 Task: Learn more about a career.
Action: Mouse moved to (662, 93)
Screenshot: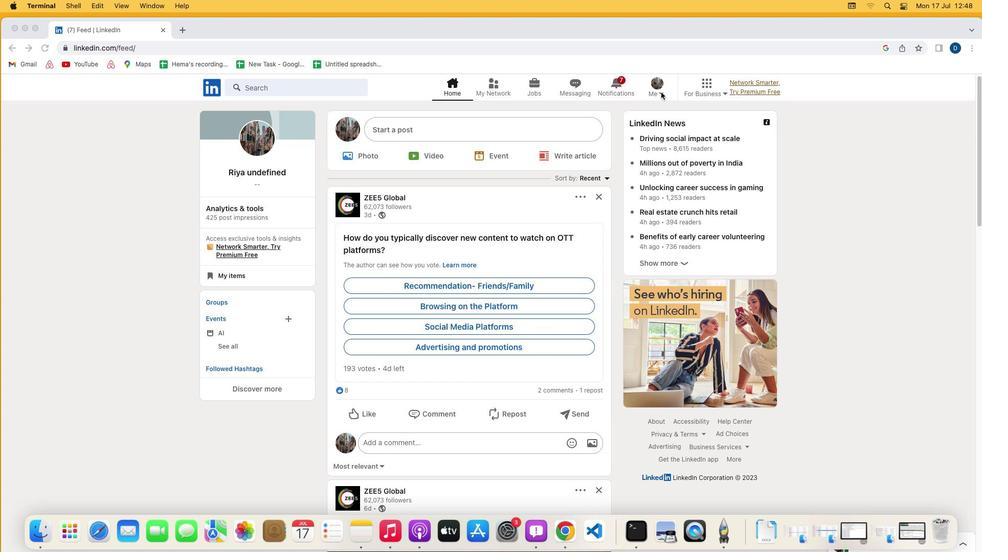 
Action: Mouse pressed left at (662, 93)
Screenshot: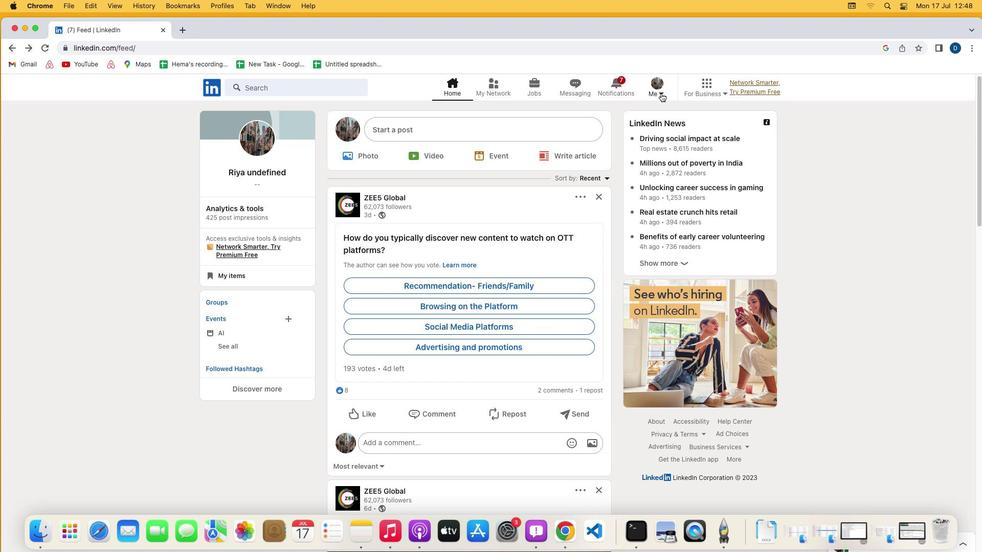 
Action: Mouse moved to (663, 95)
Screenshot: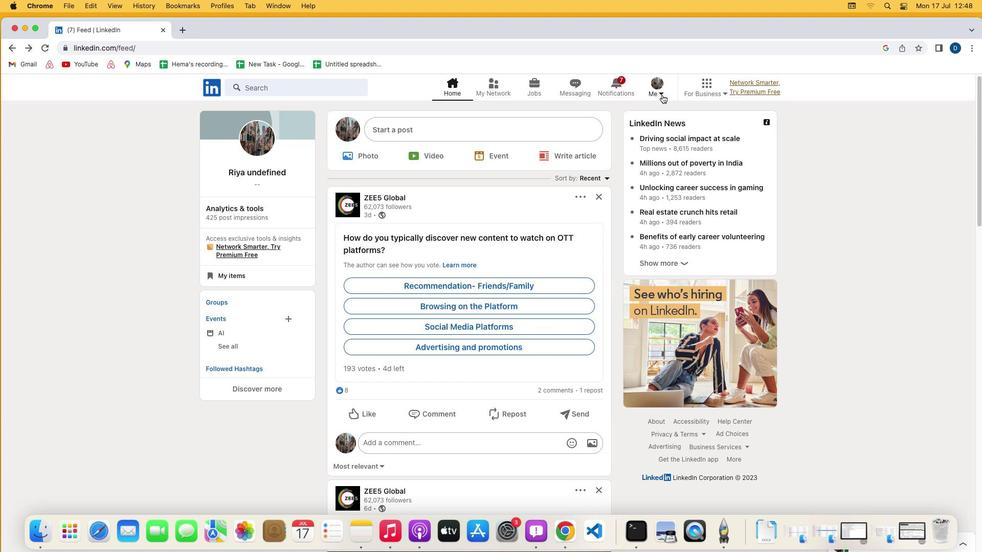 
Action: Mouse pressed left at (663, 95)
Screenshot: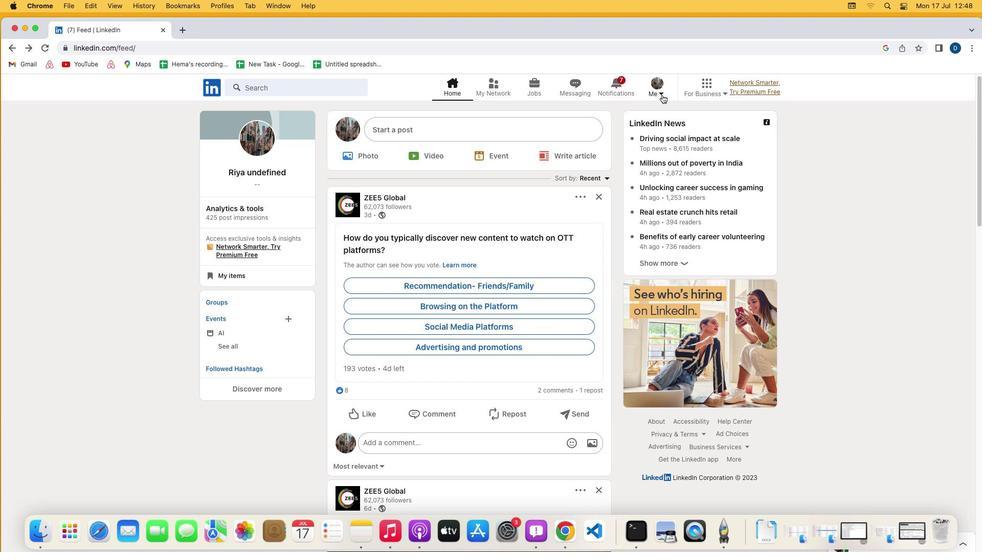 
Action: Mouse moved to (588, 200)
Screenshot: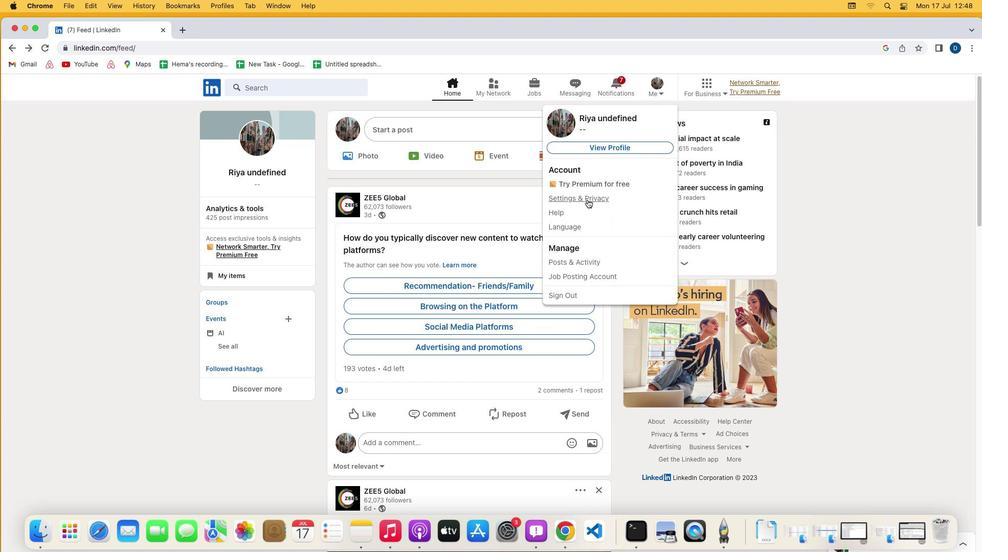
Action: Mouse pressed left at (588, 200)
Screenshot: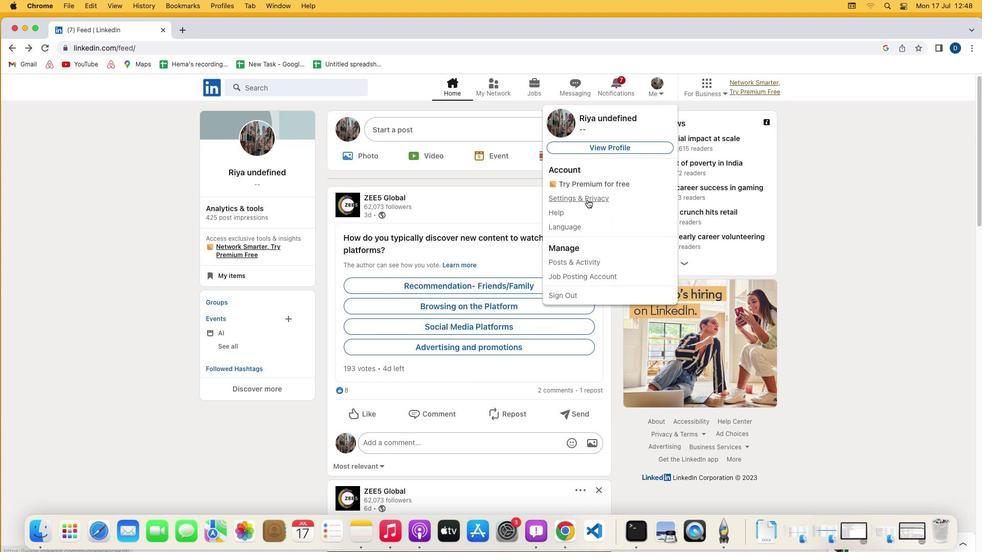 
Action: Mouse moved to (508, 324)
Screenshot: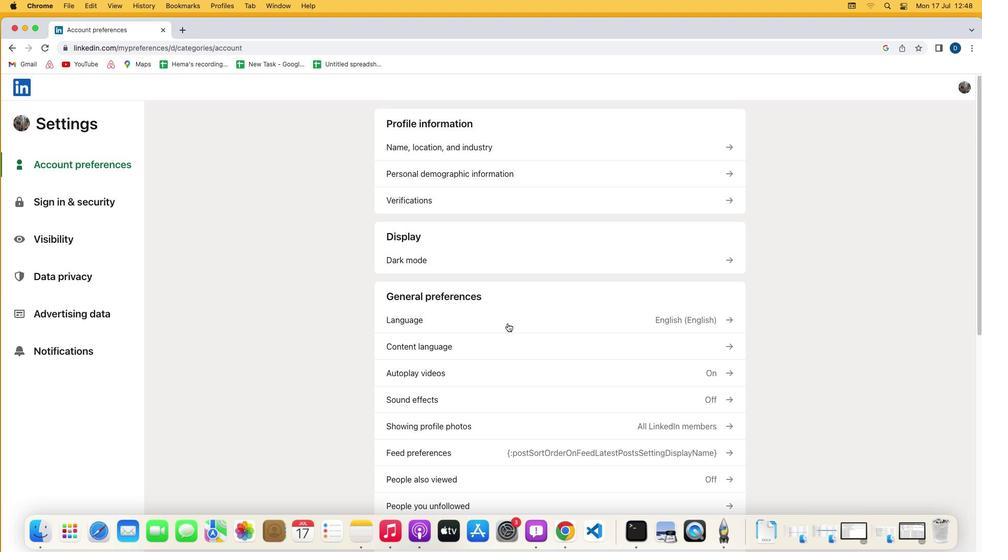 
Action: Mouse scrolled (508, 324) with delta (0, 0)
Screenshot: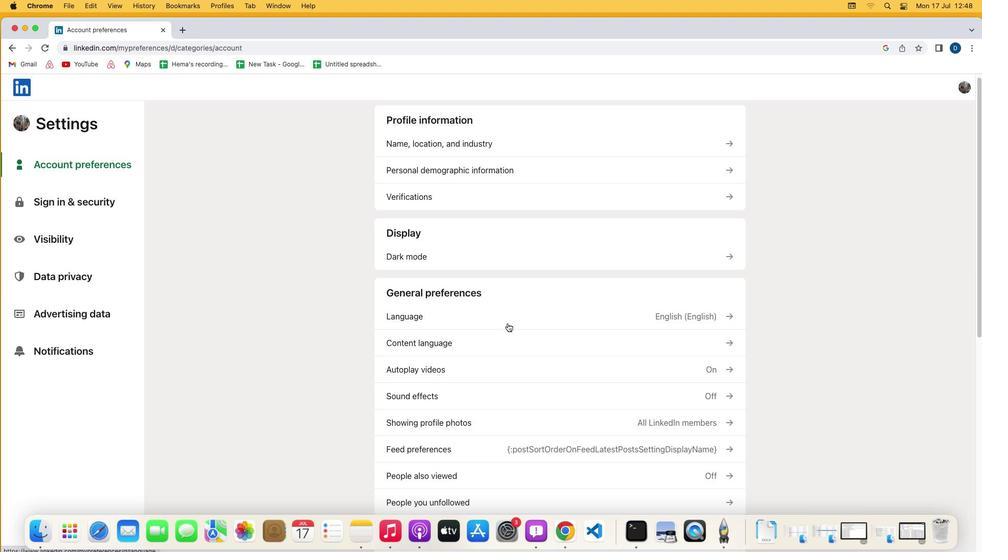 
Action: Mouse scrolled (508, 324) with delta (0, 0)
Screenshot: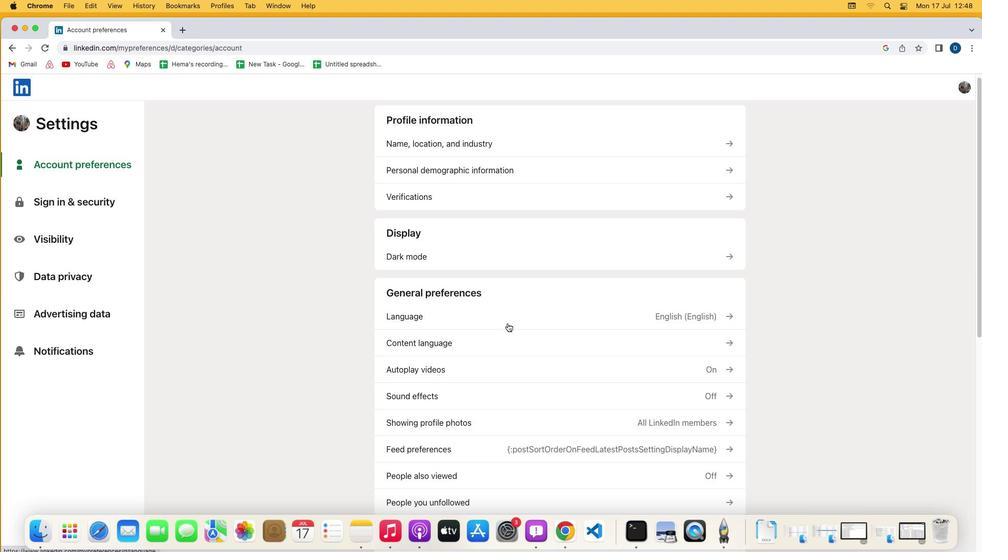 
Action: Mouse scrolled (508, 324) with delta (0, 0)
Screenshot: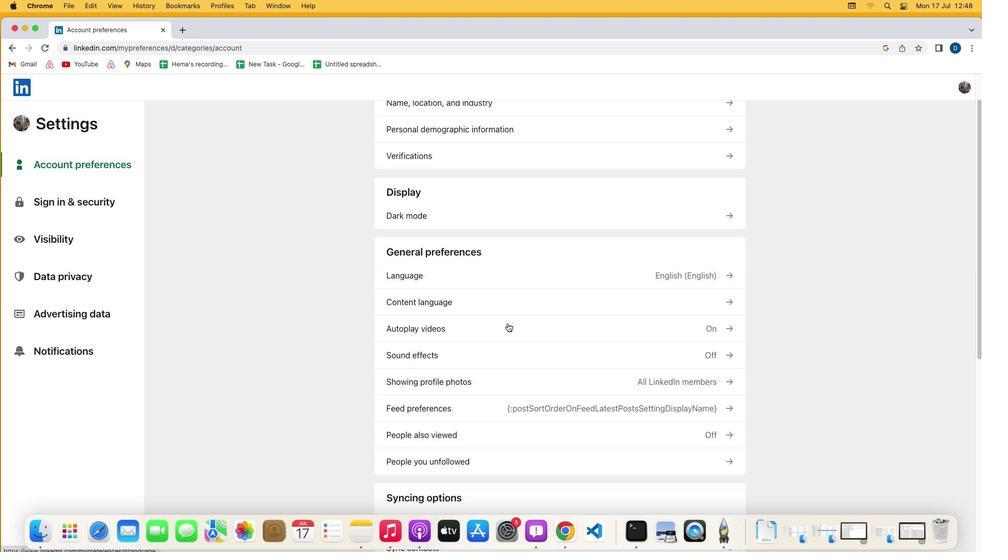 
Action: Mouse scrolled (508, 324) with delta (0, -1)
Screenshot: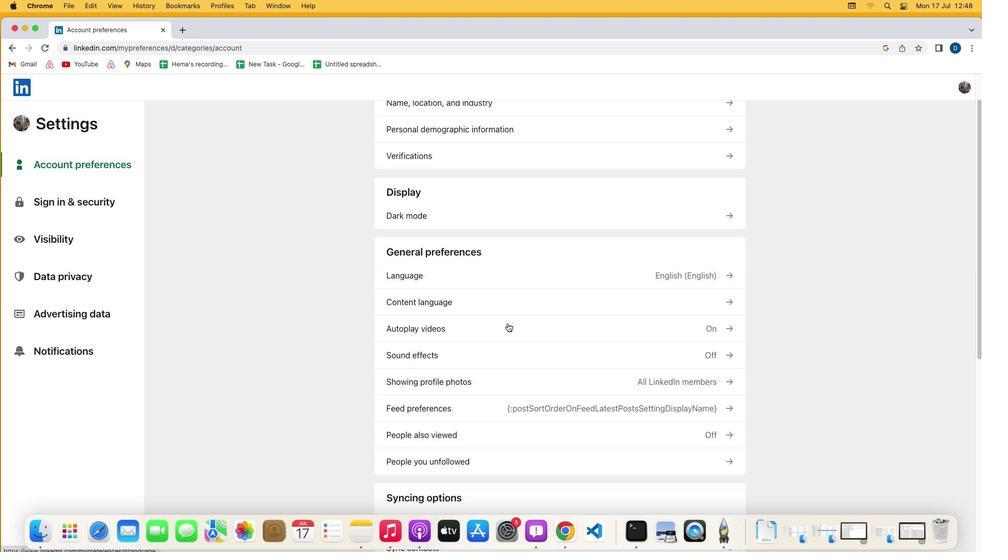 
Action: Mouse scrolled (508, 324) with delta (0, -2)
Screenshot: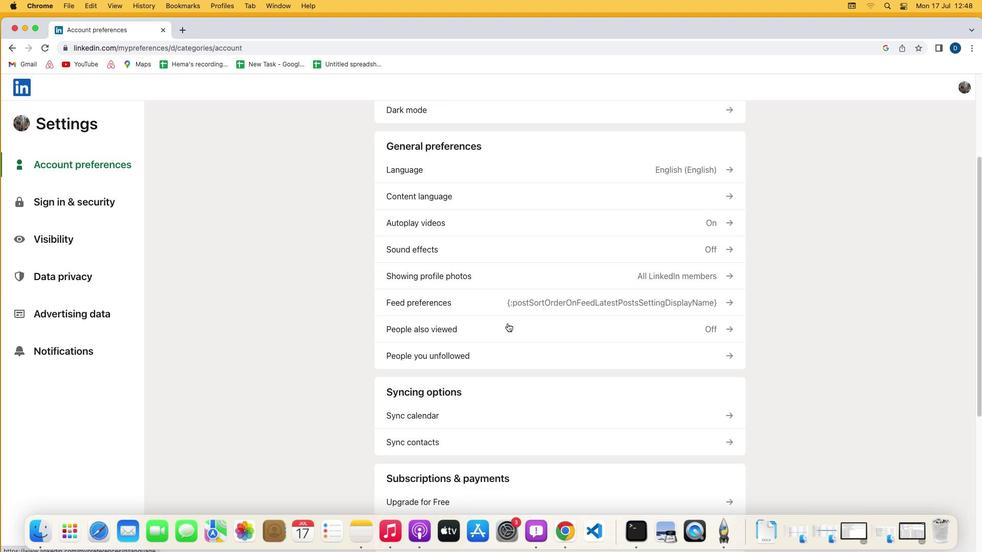 
Action: Mouse scrolled (508, 324) with delta (0, 0)
Screenshot: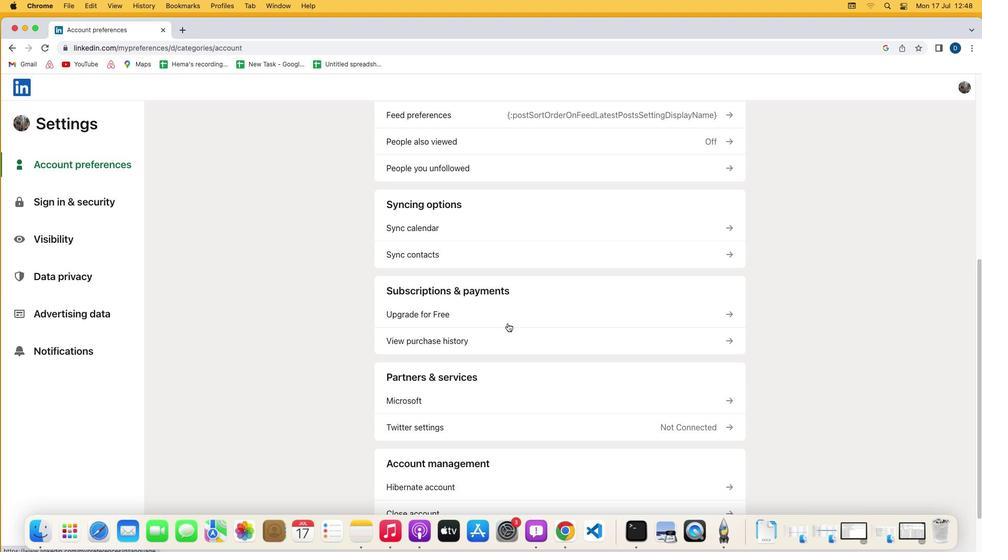 
Action: Mouse scrolled (508, 324) with delta (0, 0)
Screenshot: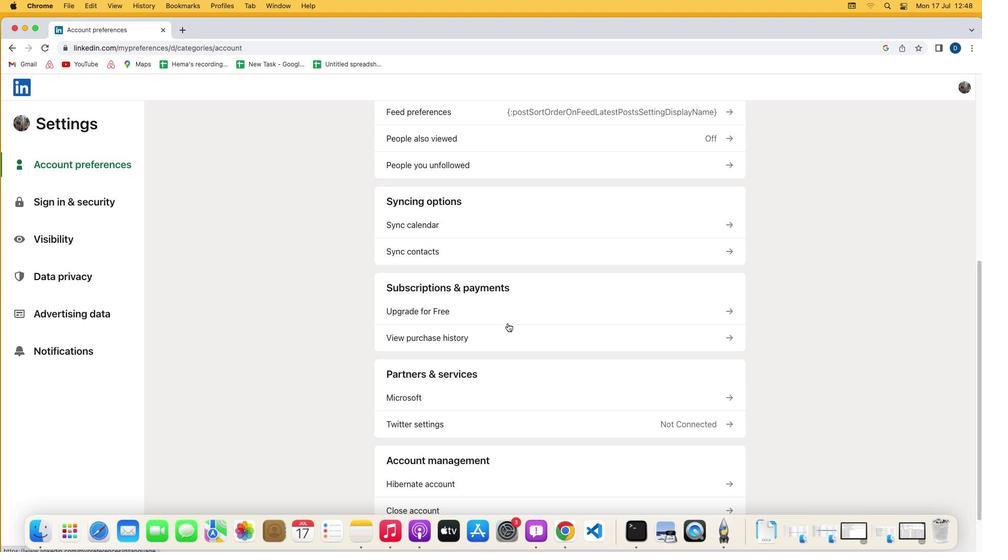 
Action: Mouse scrolled (508, 324) with delta (0, 0)
Screenshot: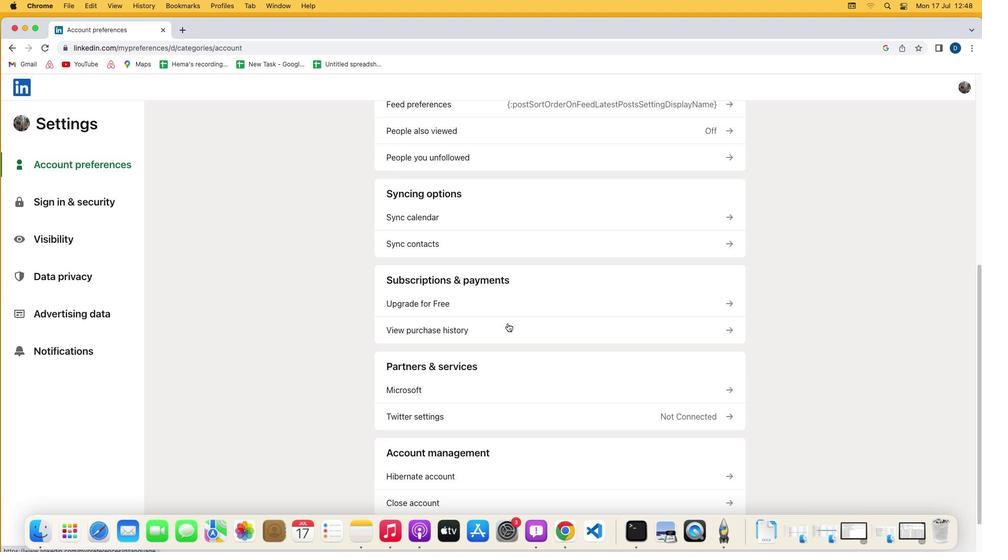 
Action: Mouse moved to (444, 250)
Screenshot: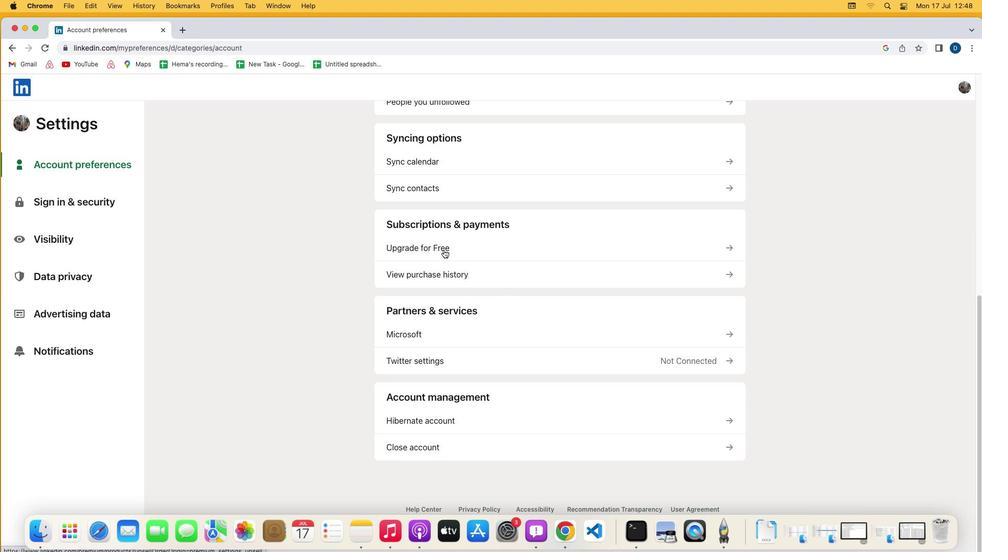 
Action: Mouse pressed left at (444, 250)
Screenshot: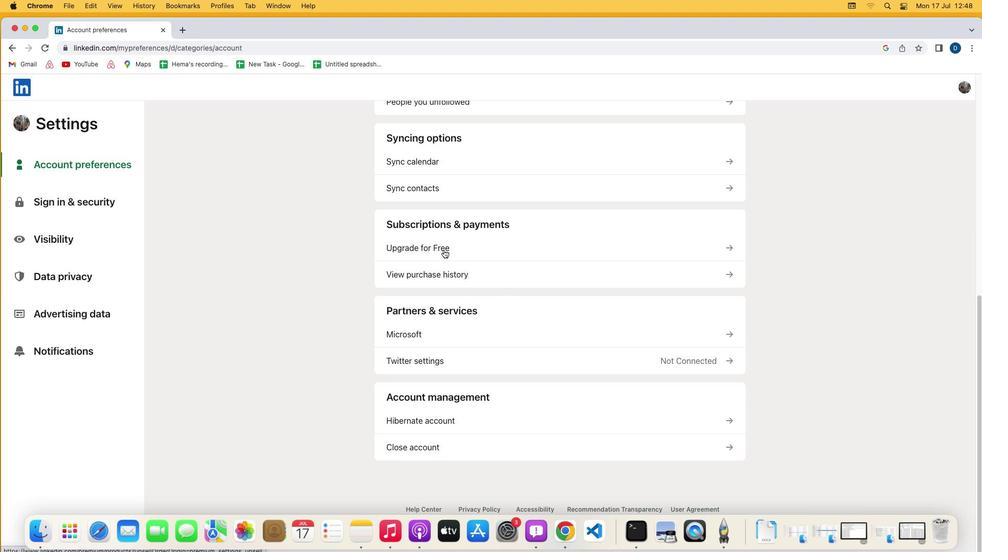 
Action: Mouse moved to (399, 300)
Screenshot: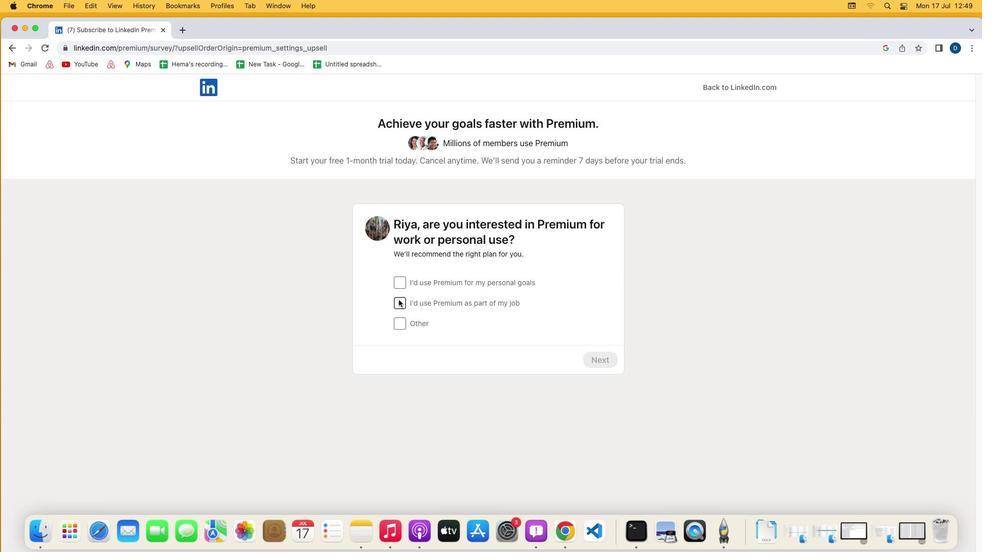
Action: Mouse pressed left at (399, 300)
Screenshot: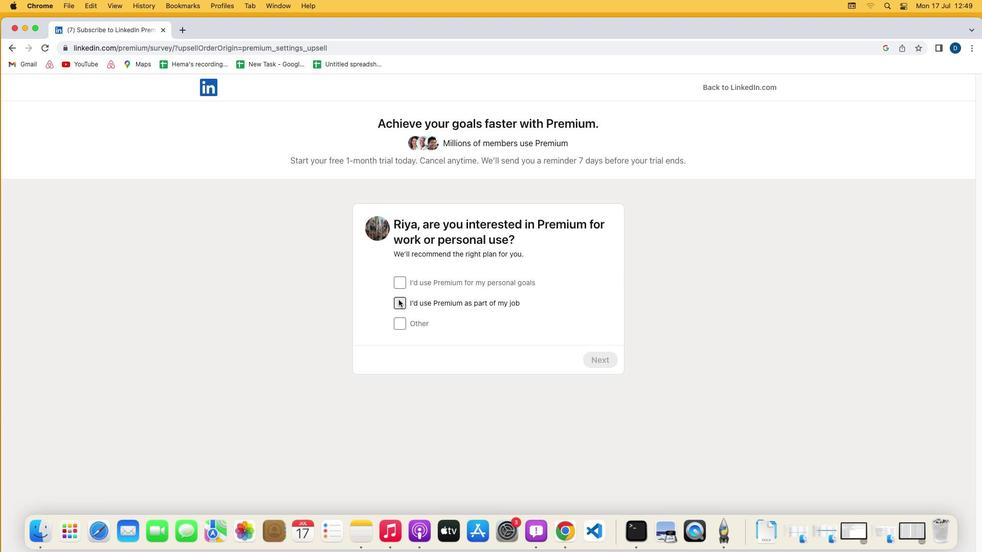 
Action: Mouse moved to (592, 357)
Screenshot: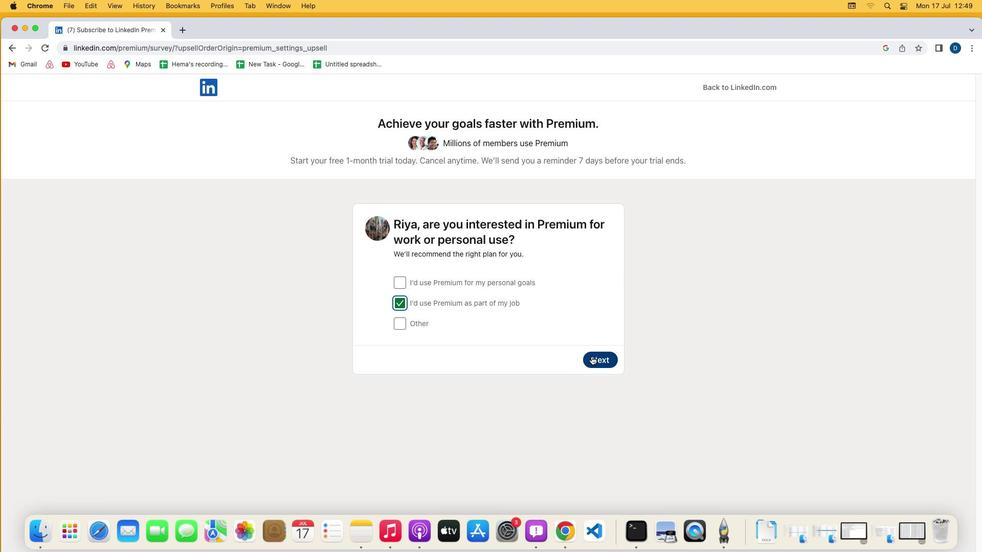 
Action: Mouse pressed left at (592, 357)
Screenshot: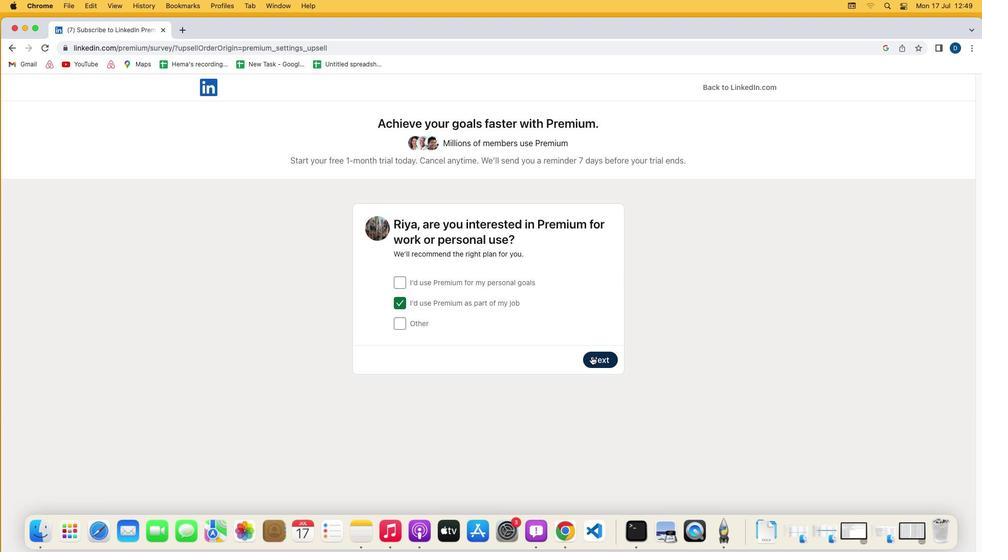 
Action: Mouse moved to (604, 424)
Screenshot: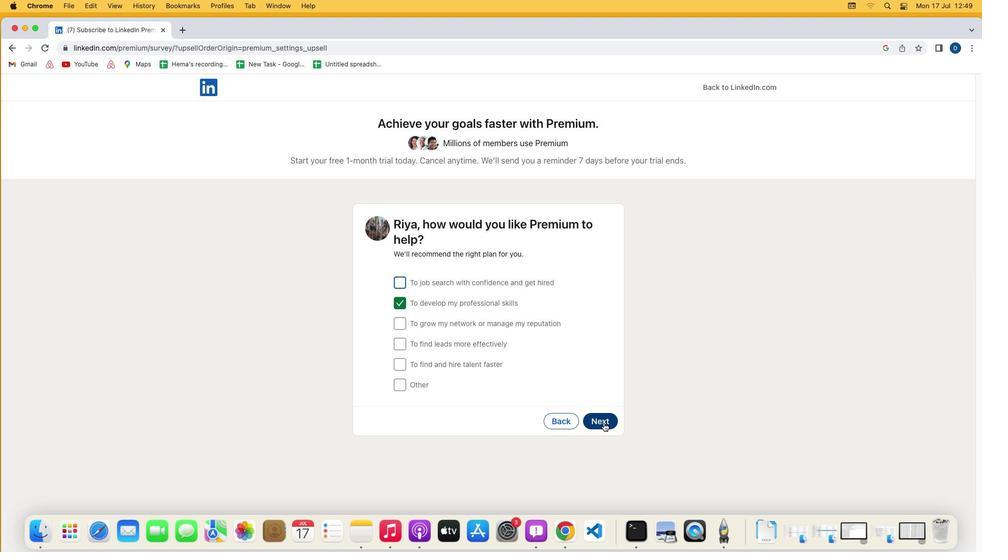 
Action: Mouse pressed left at (604, 424)
Screenshot: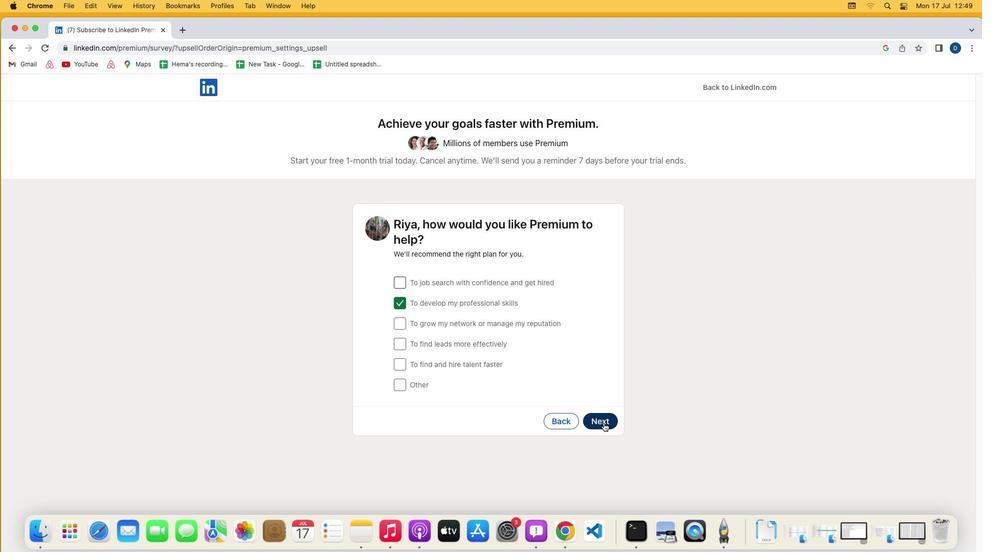 
Action: Mouse moved to (399, 385)
Screenshot: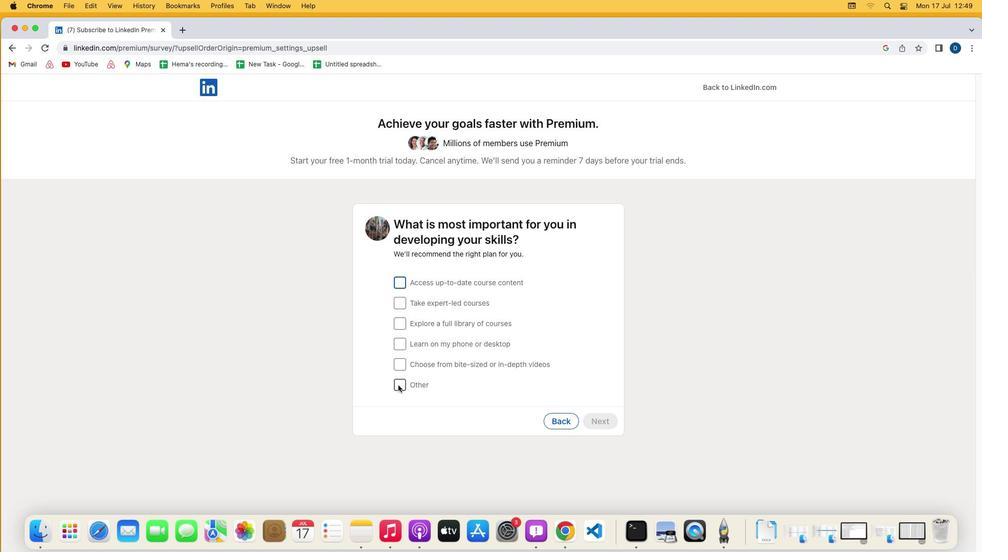 
Action: Mouse pressed left at (399, 385)
Screenshot: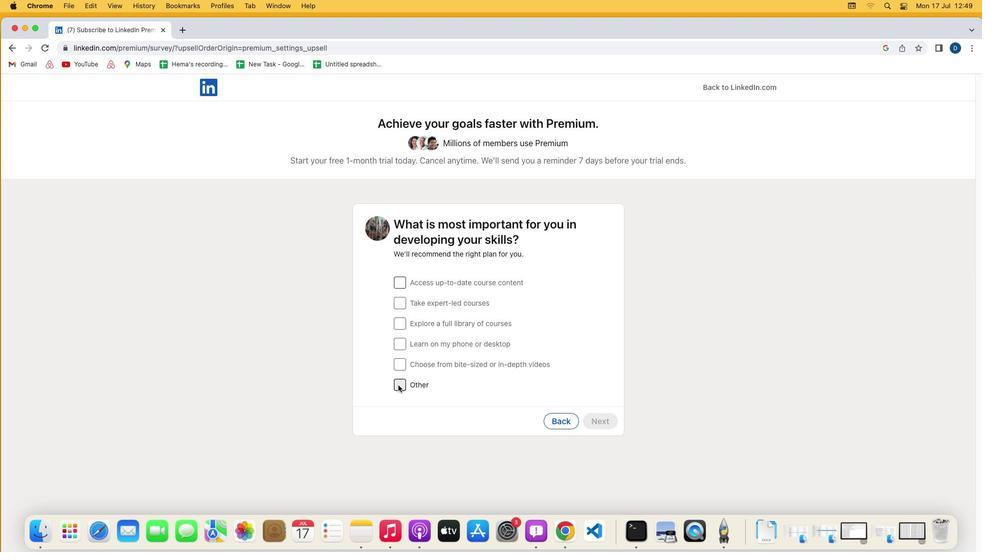 
Action: Mouse moved to (602, 421)
Screenshot: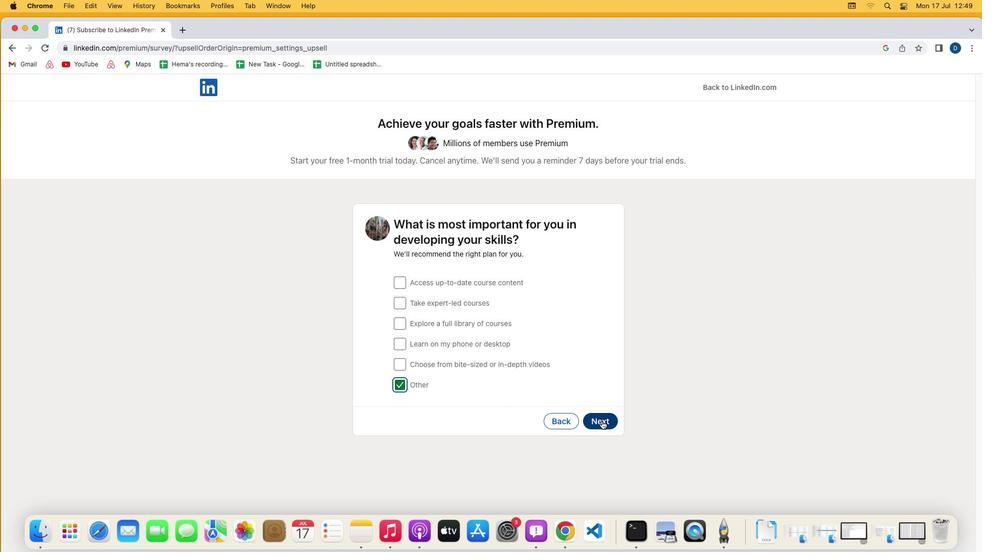 
Action: Mouse pressed left at (602, 421)
Screenshot: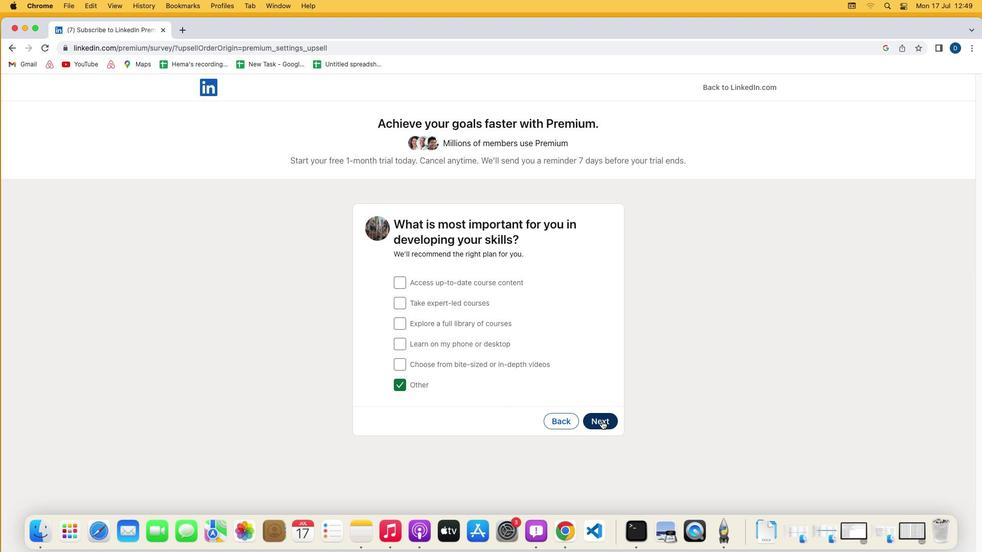 
Action: Mouse moved to (298, 427)
Screenshot: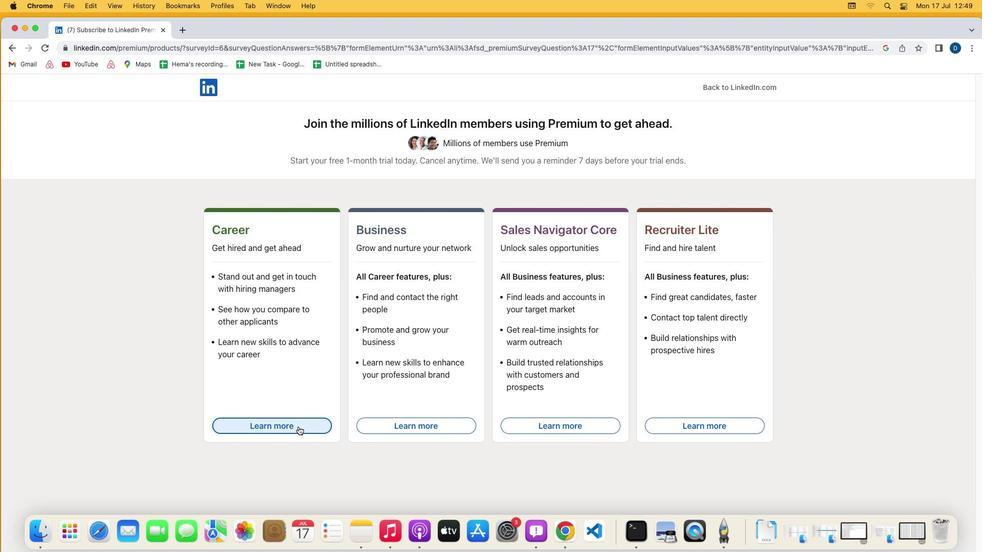 
Action: Mouse pressed left at (298, 427)
Screenshot: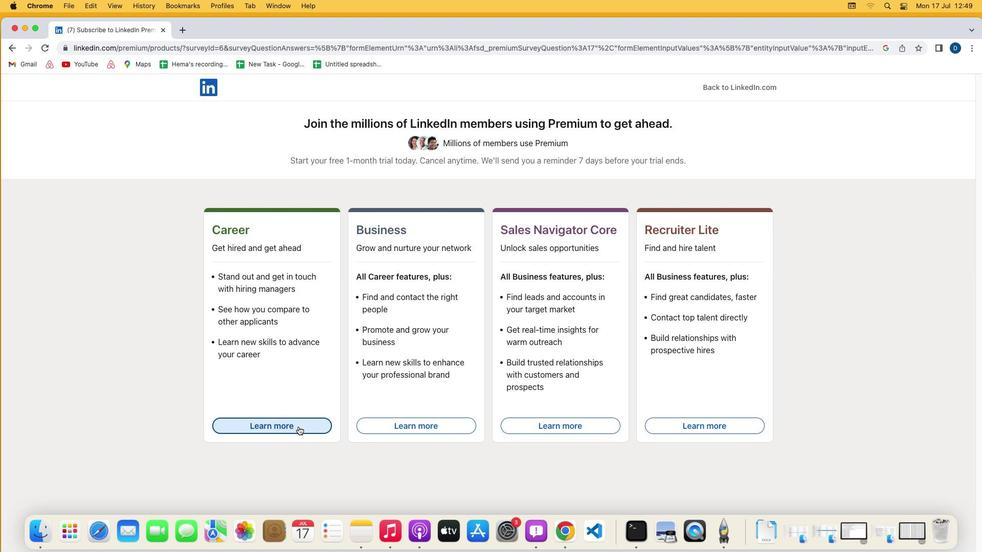 
